 Task: Look for organic products only.
Action: Mouse moved to (19, 72)
Screenshot: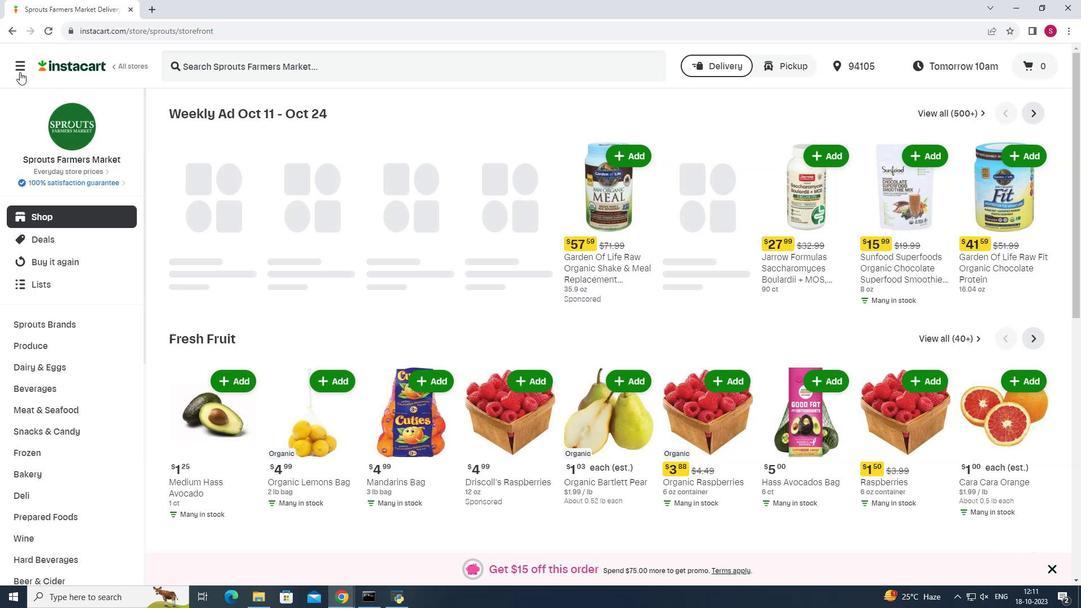 
Action: Mouse pressed left at (19, 72)
Screenshot: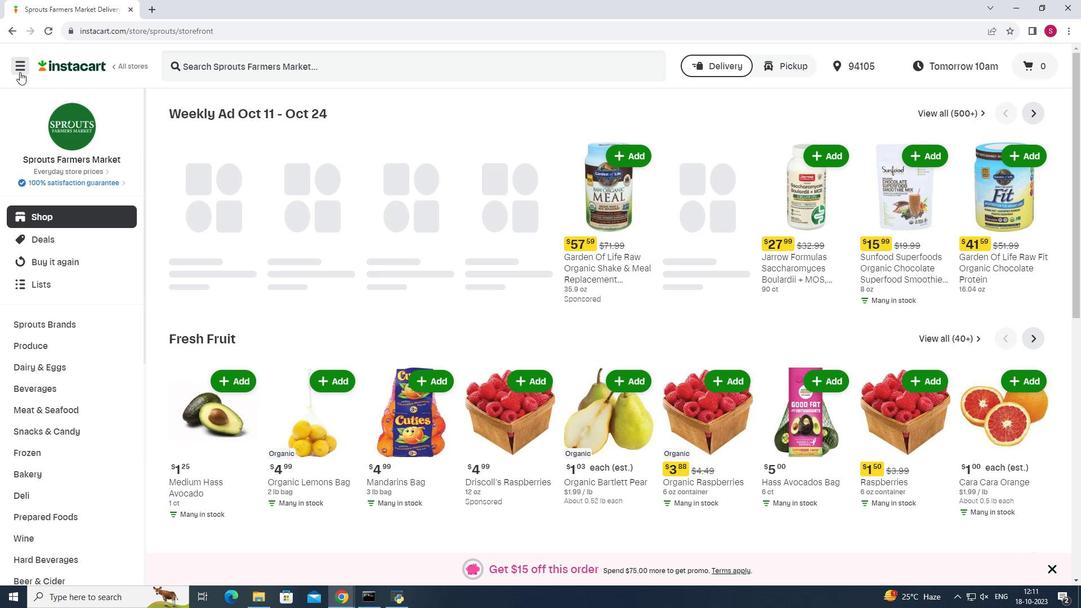 
Action: Mouse moved to (79, 300)
Screenshot: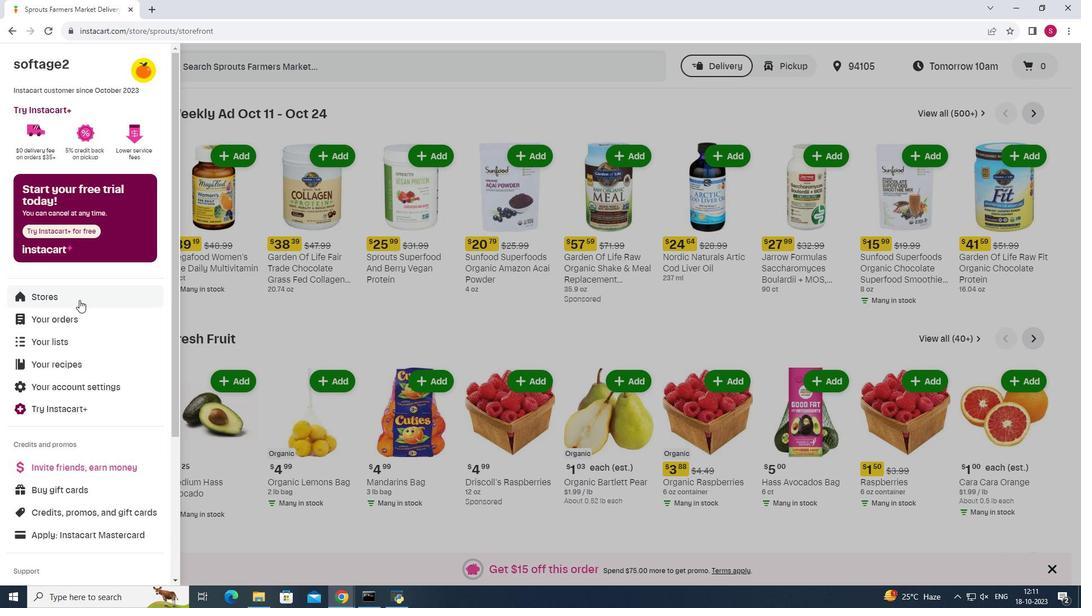 
Action: Mouse pressed left at (79, 300)
Screenshot: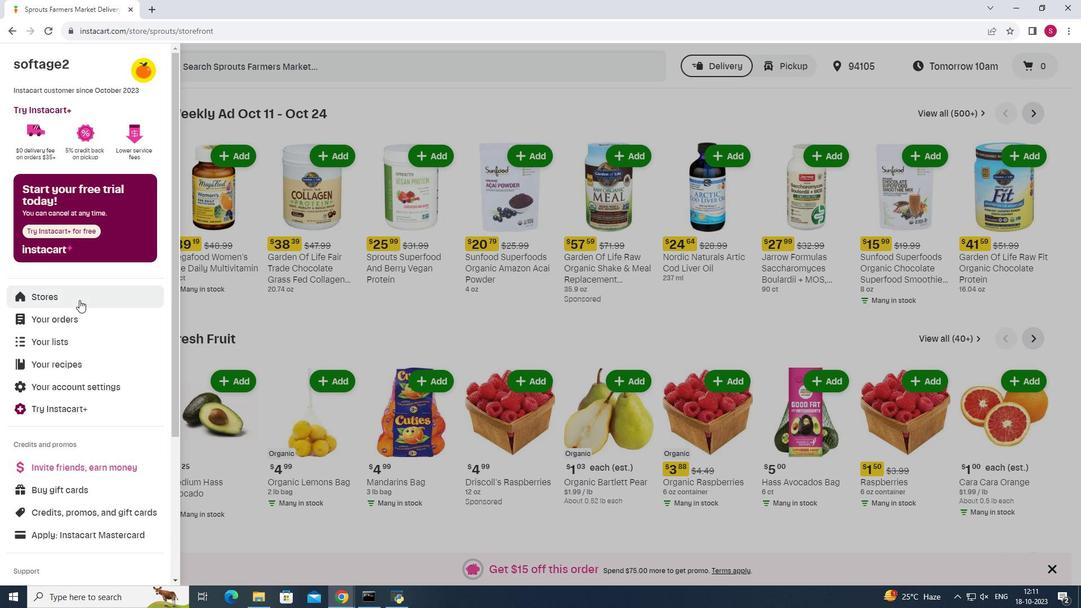 
Action: Mouse moved to (257, 103)
Screenshot: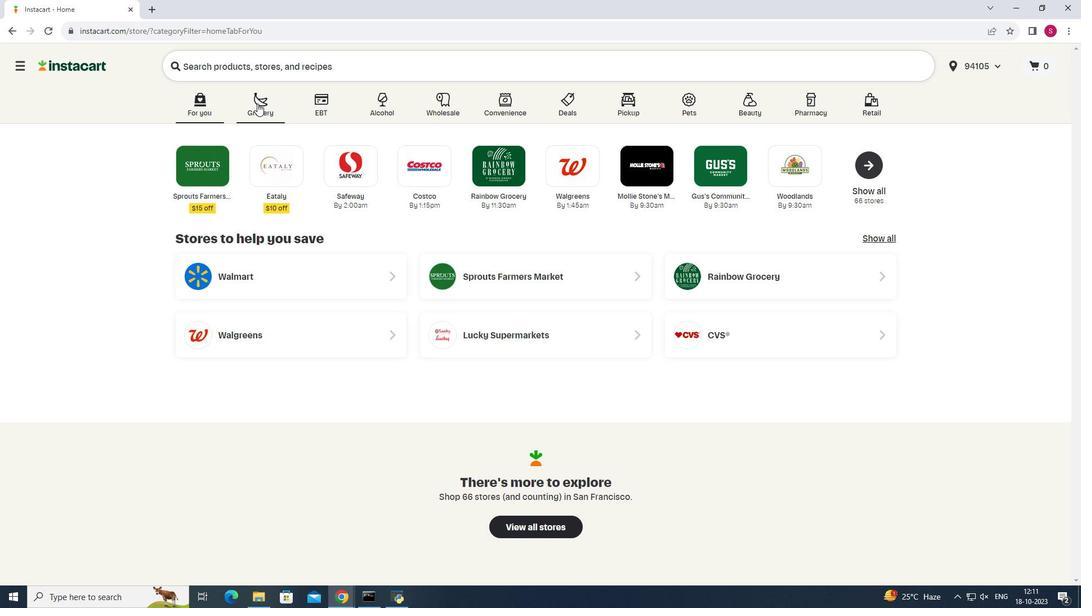 
Action: Mouse pressed left at (257, 103)
Screenshot: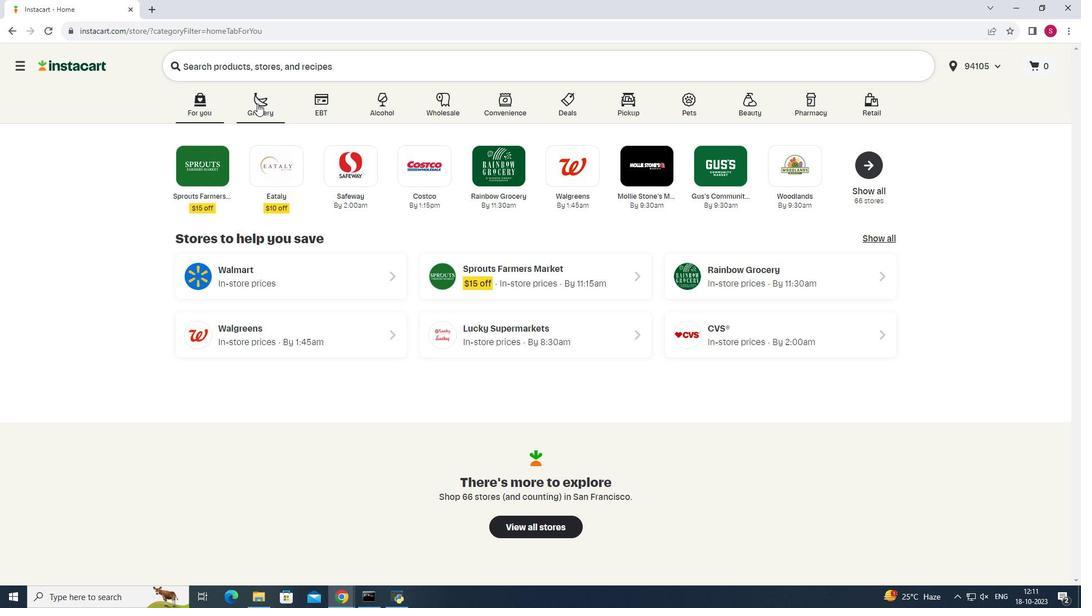 
Action: Mouse pressed left at (257, 103)
Screenshot: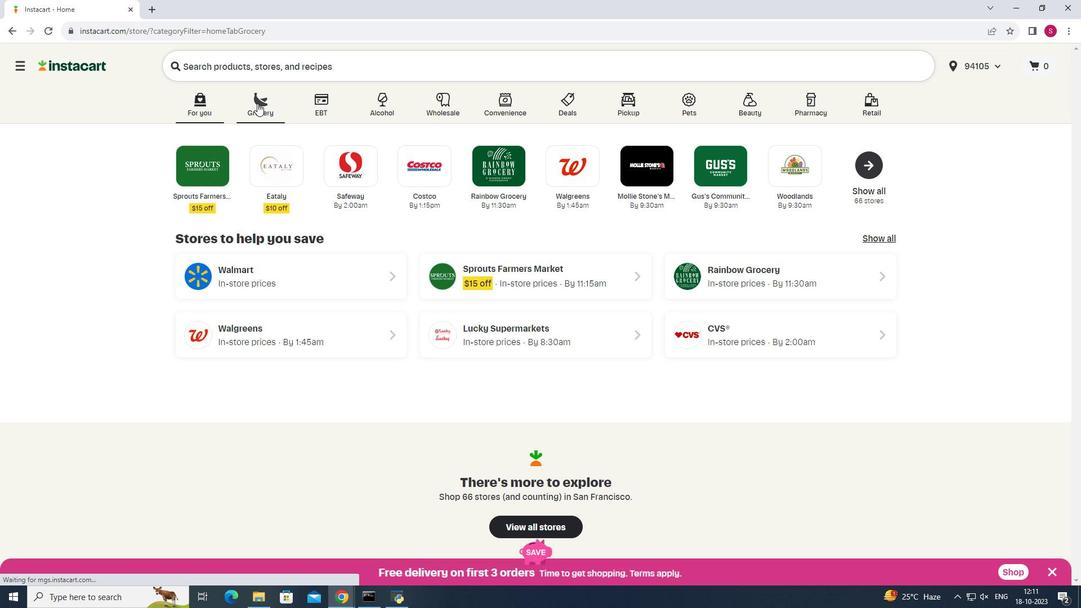 
Action: Mouse moved to (770, 152)
Screenshot: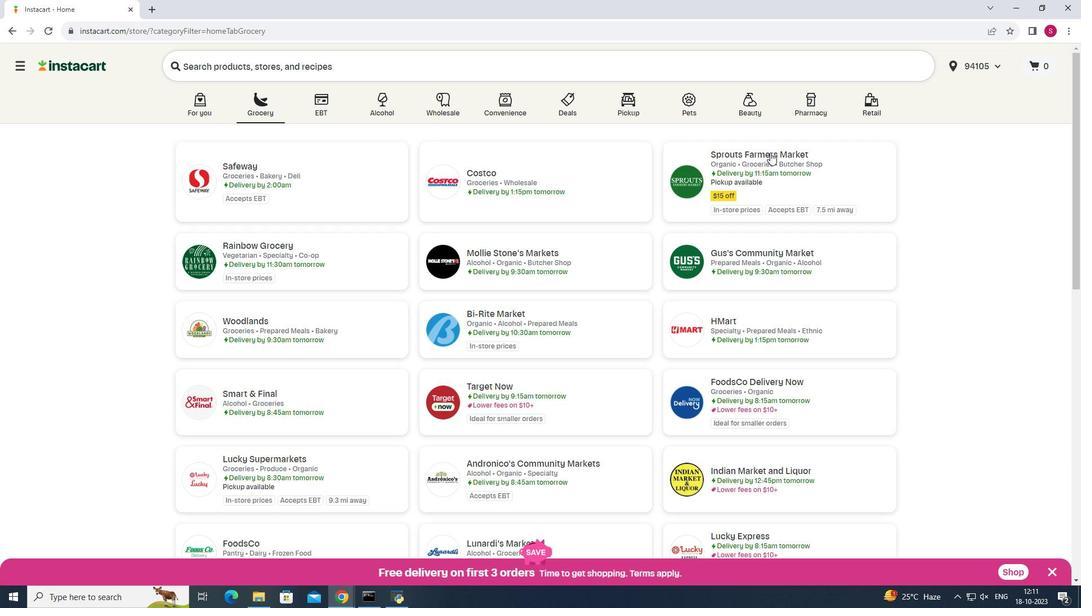 
Action: Mouse pressed left at (770, 152)
Screenshot: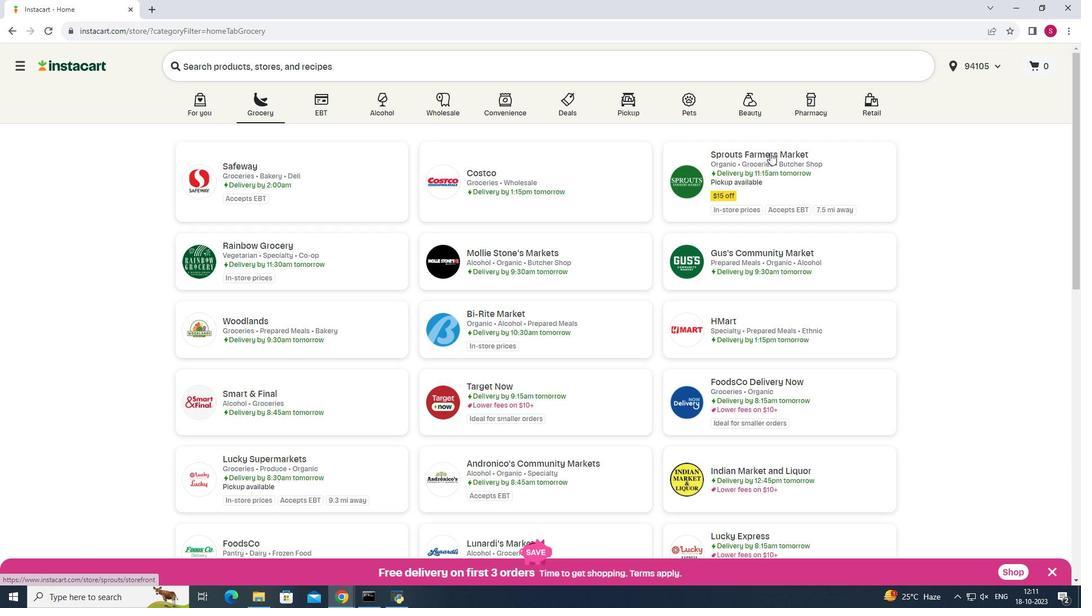
Action: Mouse moved to (24, 432)
Screenshot: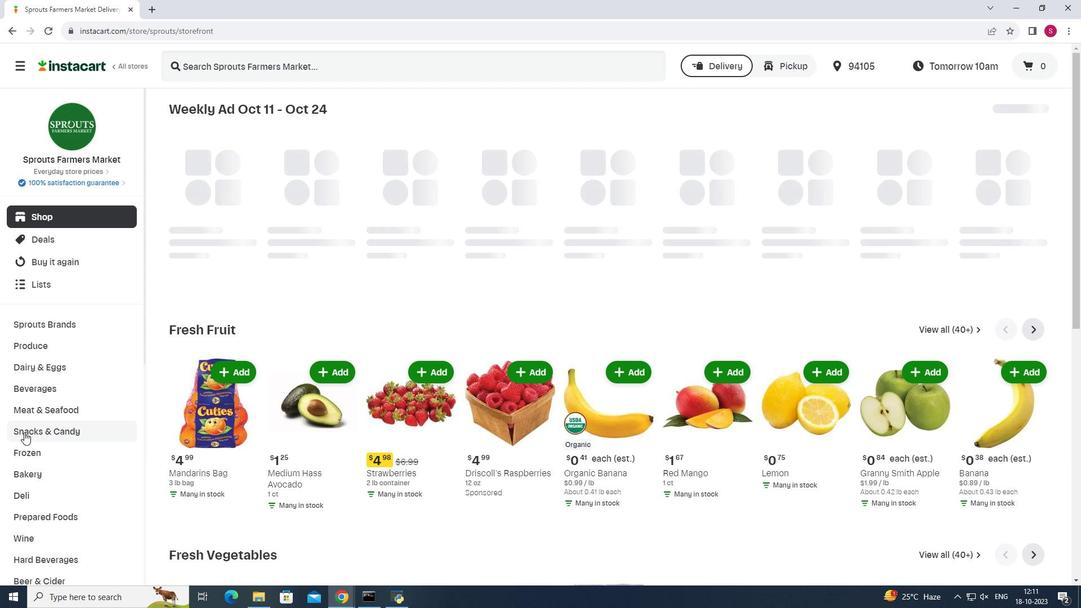 
Action: Mouse pressed left at (24, 432)
Screenshot: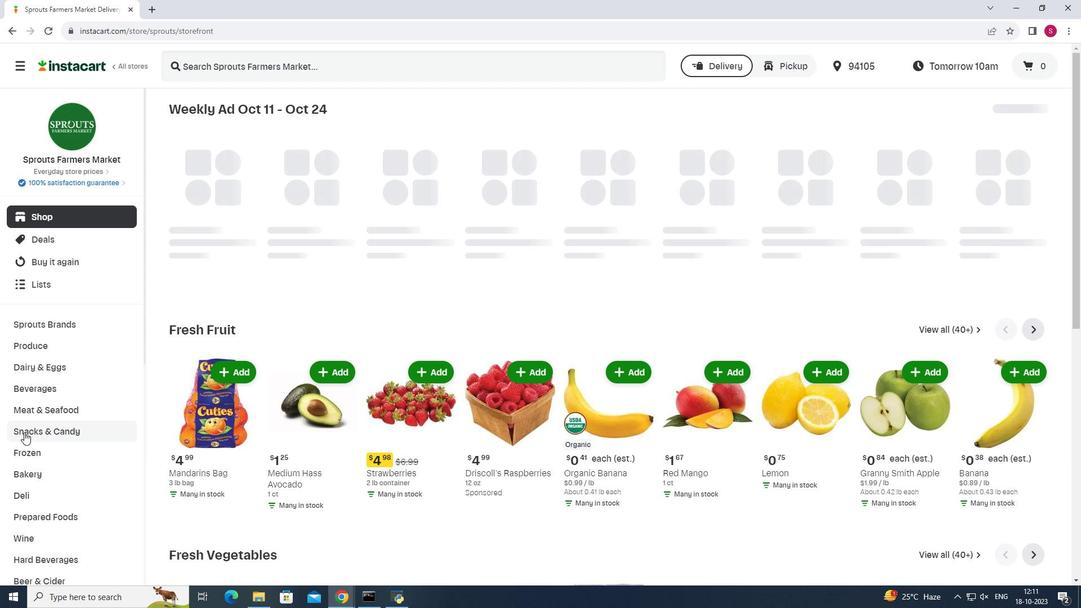 
Action: Mouse pressed left at (24, 432)
Screenshot: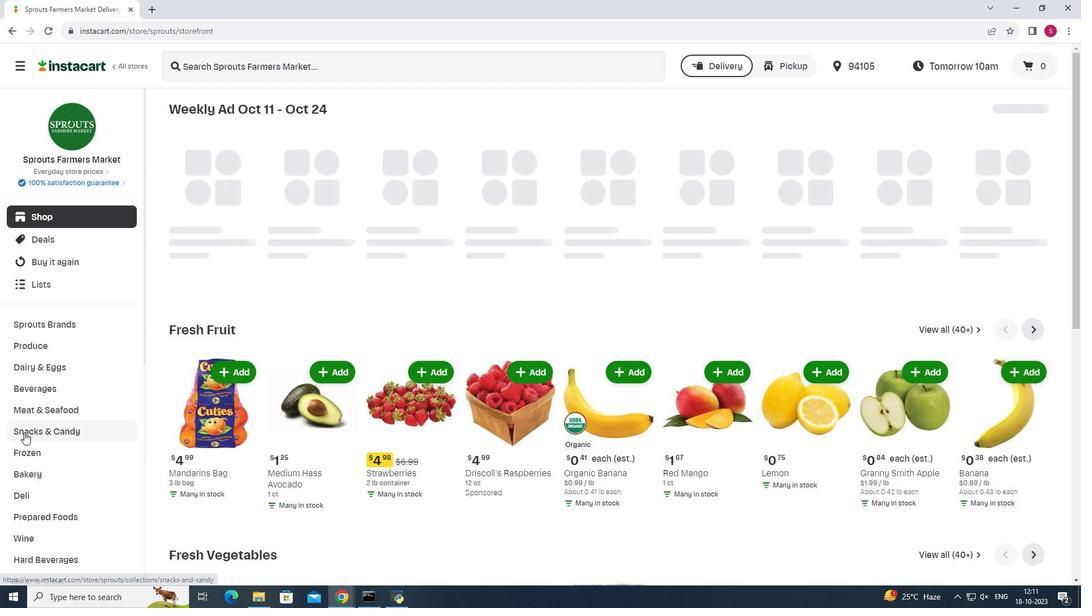 
Action: Mouse moved to (327, 136)
Screenshot: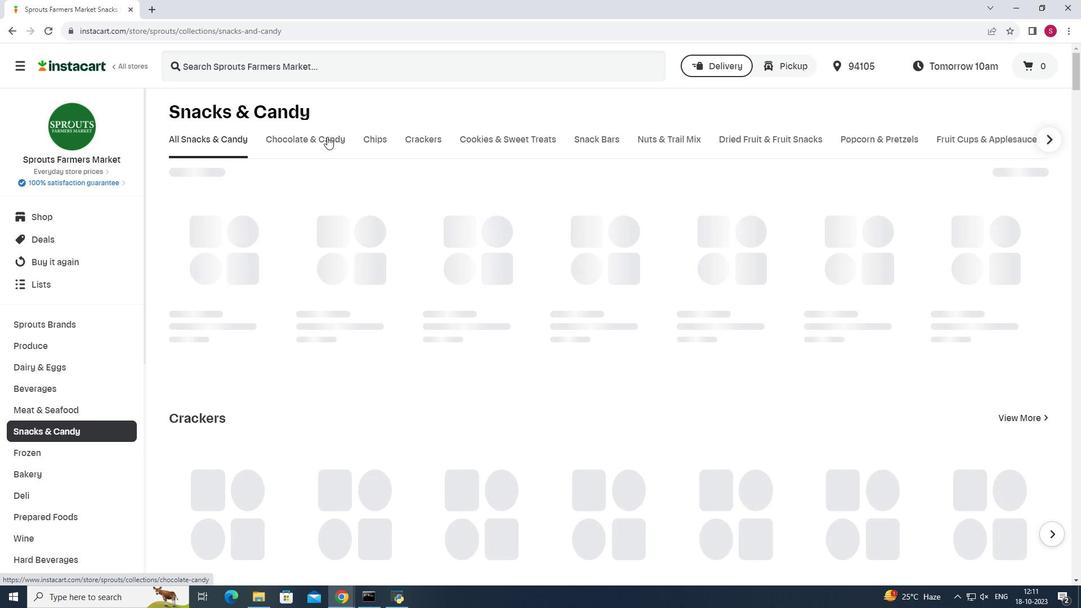 
Action: Mouse pressed left at (327, 136)
Screenshot: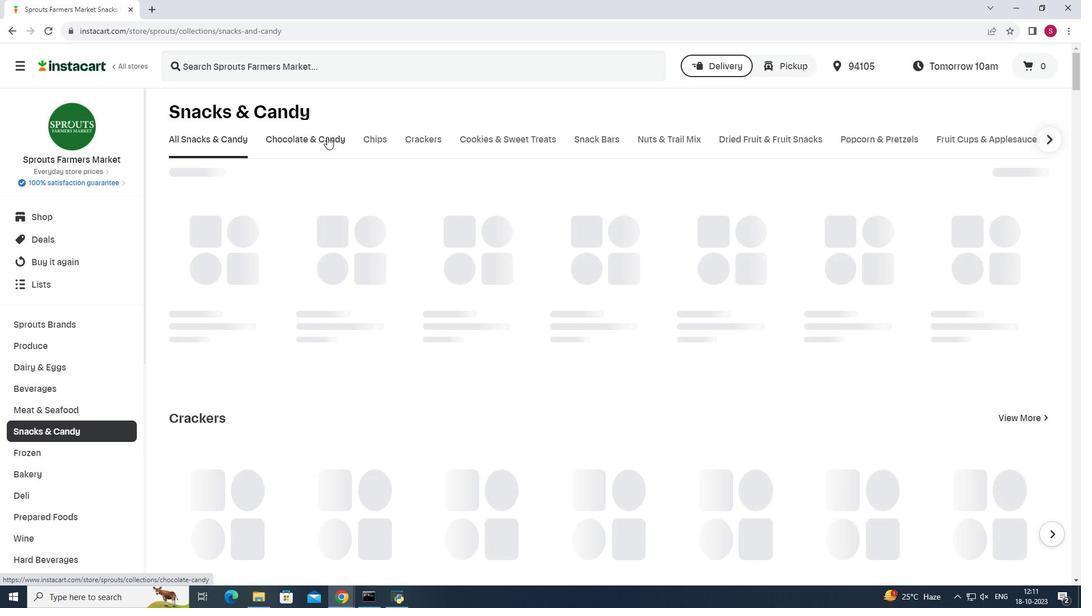 
Action: Mouse moved to (583, 187)
Screenshot: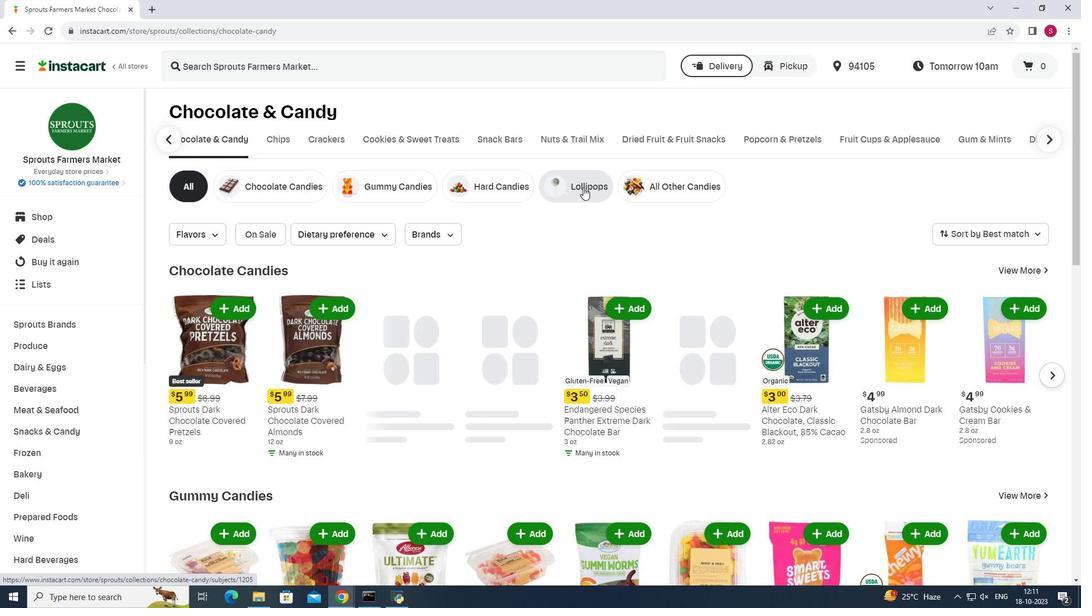 
Action: Mouse pressed left at (583, 187)
Screenshot: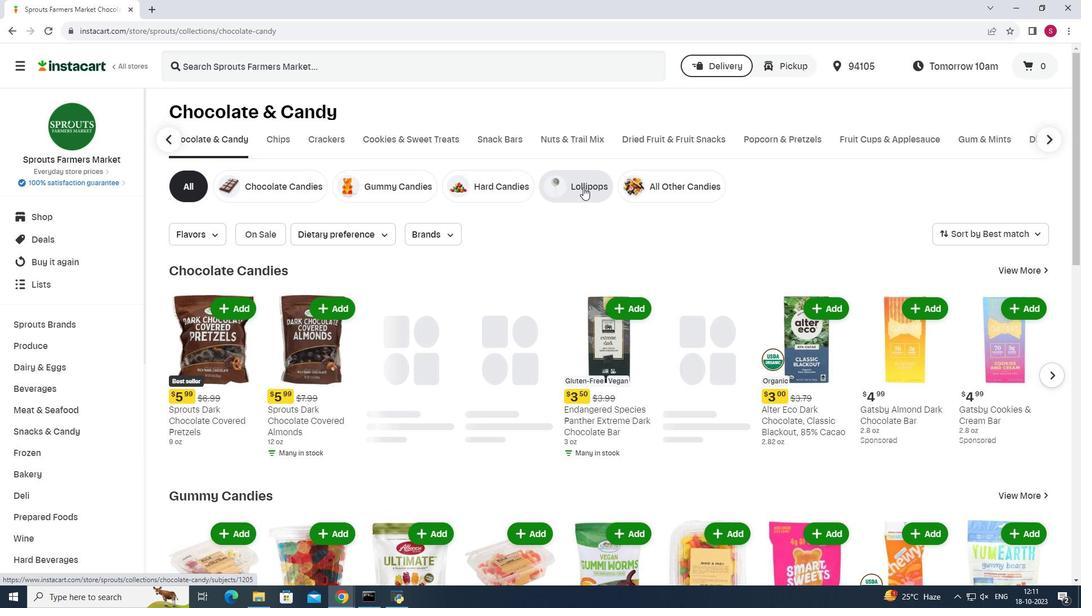 
Action: Mouse moved to (332, 238)
Screenshot: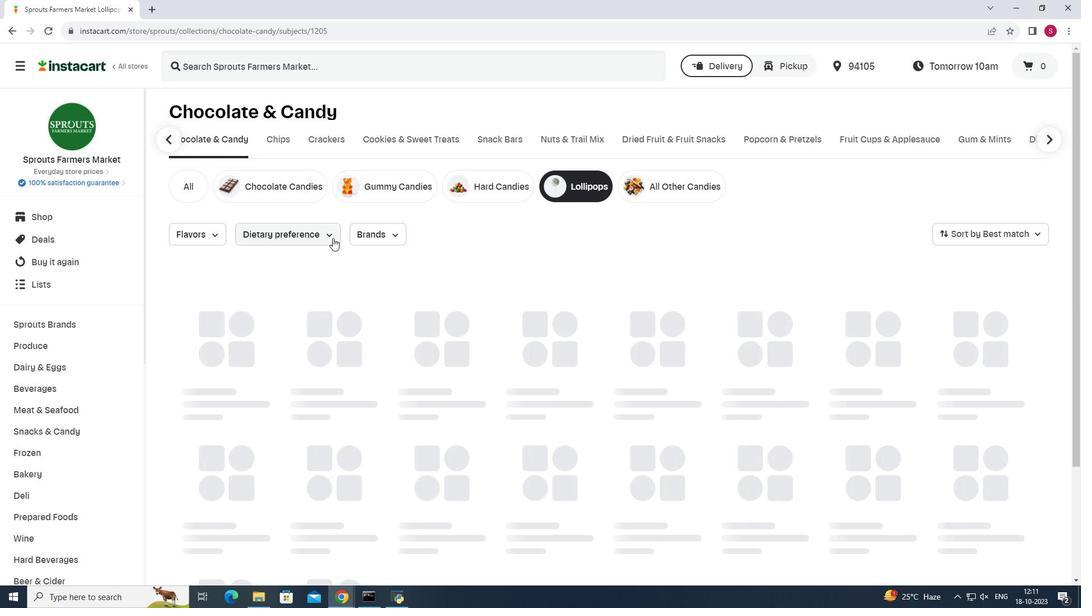 
Action: Mouse pressed left at (332, 238)
Screenshot: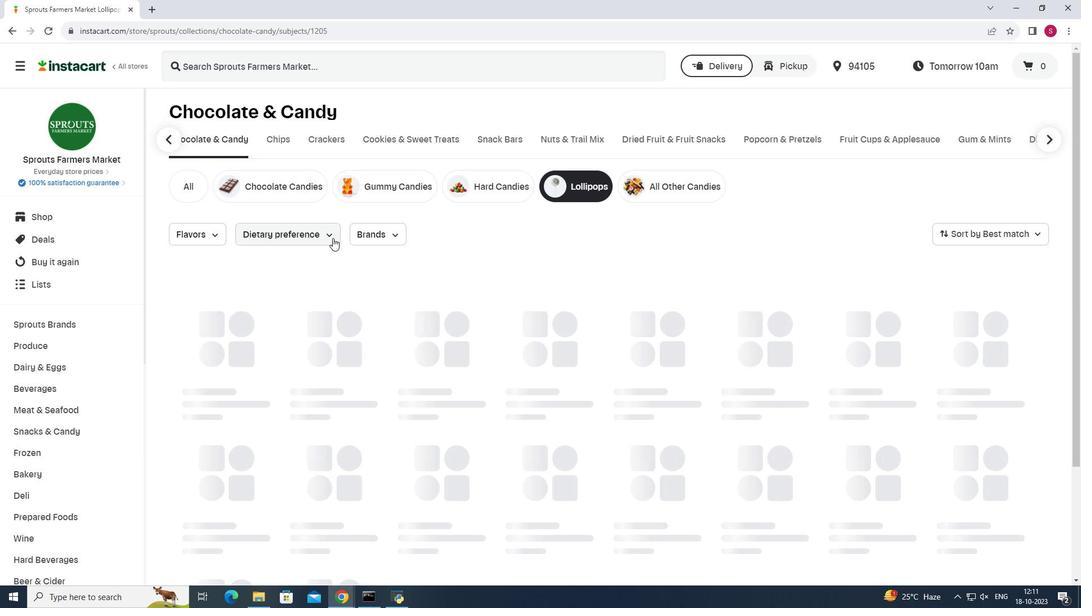 
Action: Mouse moved to (247, 324)
Screenshot: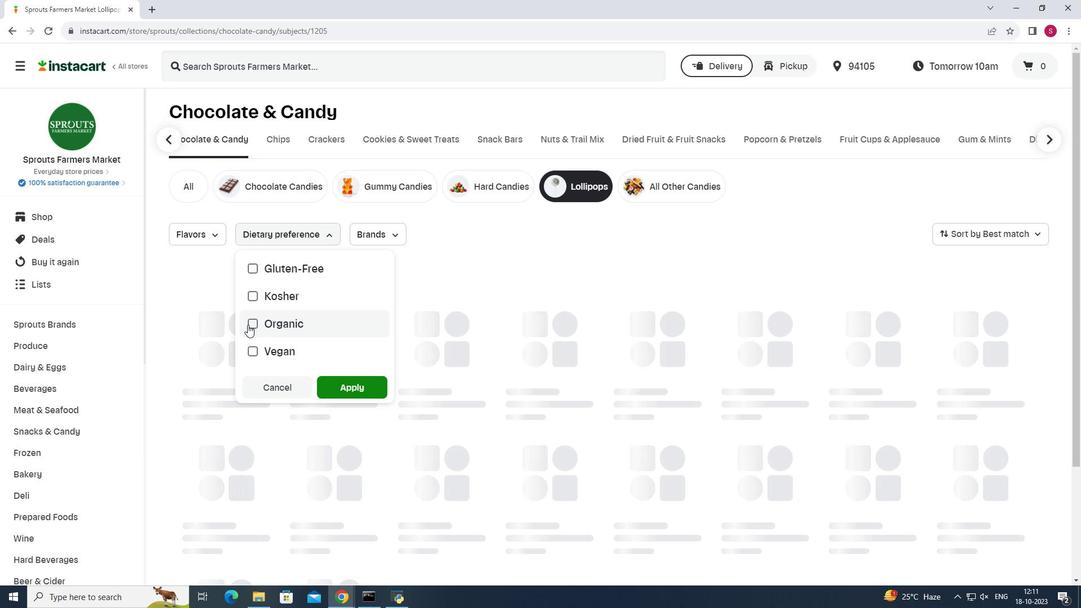 
Action: Mouse pressed left at (247, 324)
Screenshot: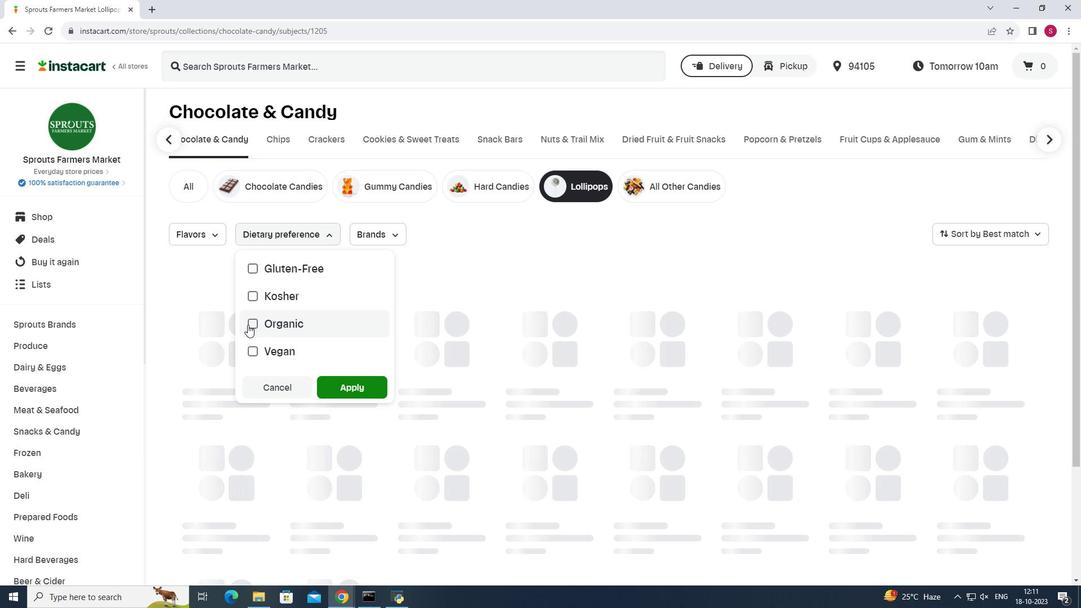 
Action: Mouse moved to (348, 384)
Screenshot: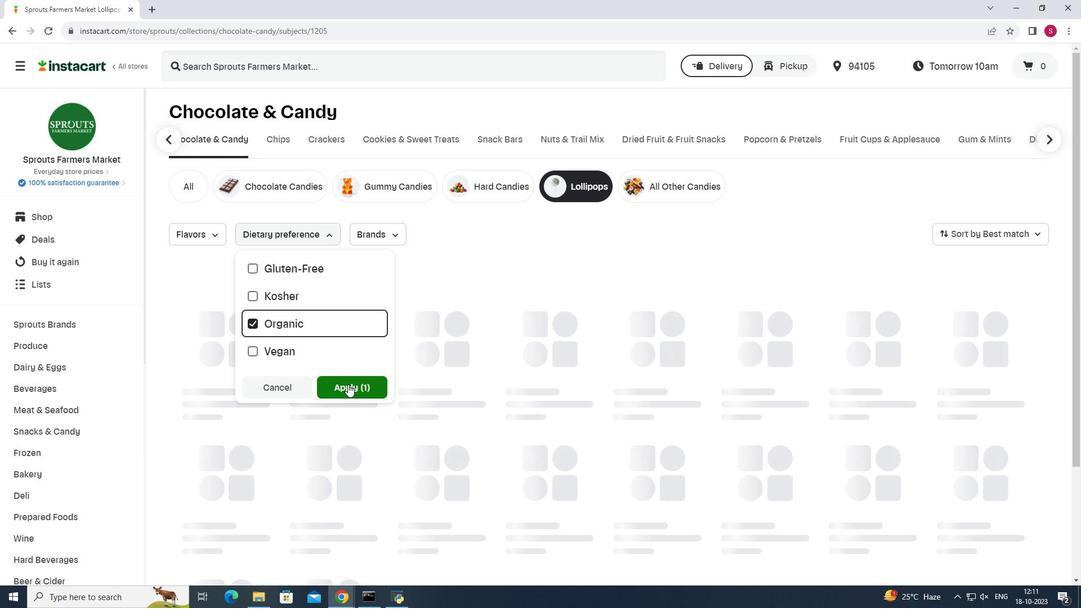 
Action: Mouse pressed left at (348, 384)
Screenshot: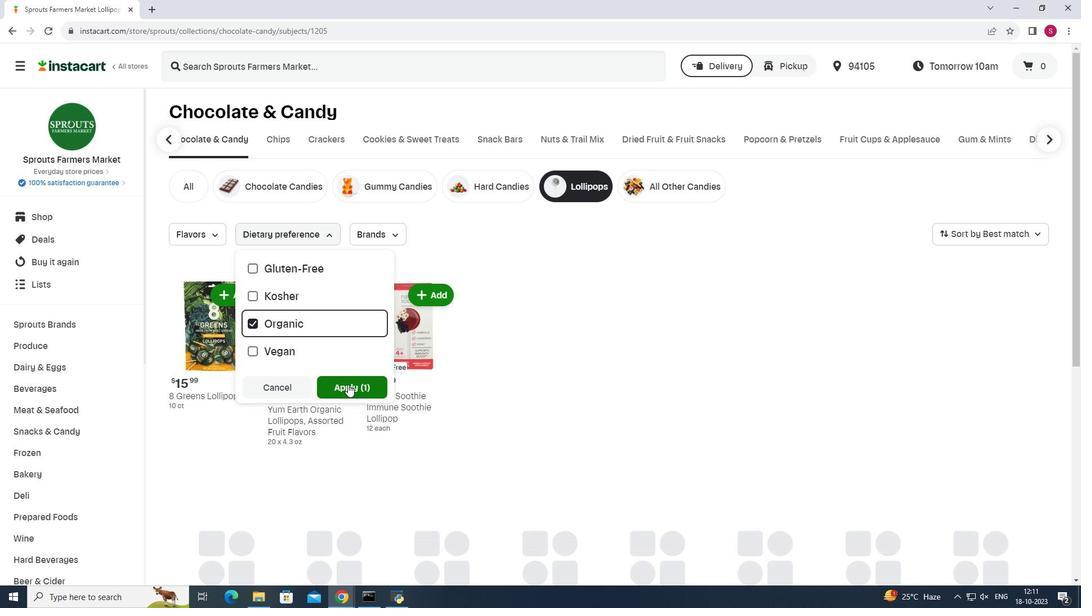 
Action: Mouse pressed left at (348, 384)
Screenshot: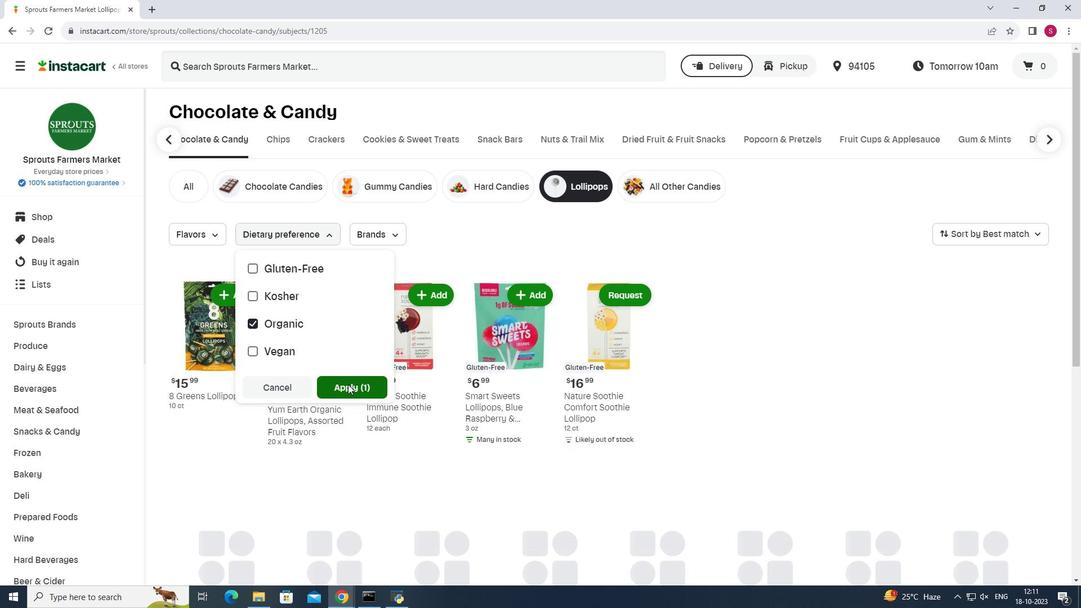 
Action: Mouse moved to (730, 229)
Screenshot: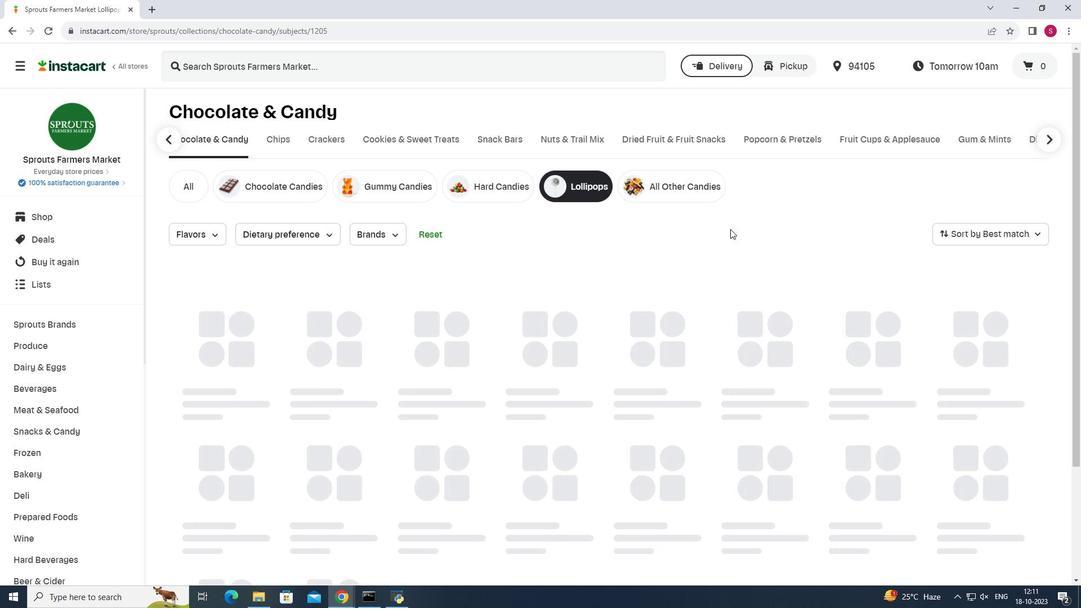 
